 Task: Check the percentage active listings of landscape in the last 3 years.
Action: Mouse moved to (719, 167)
Screenshot: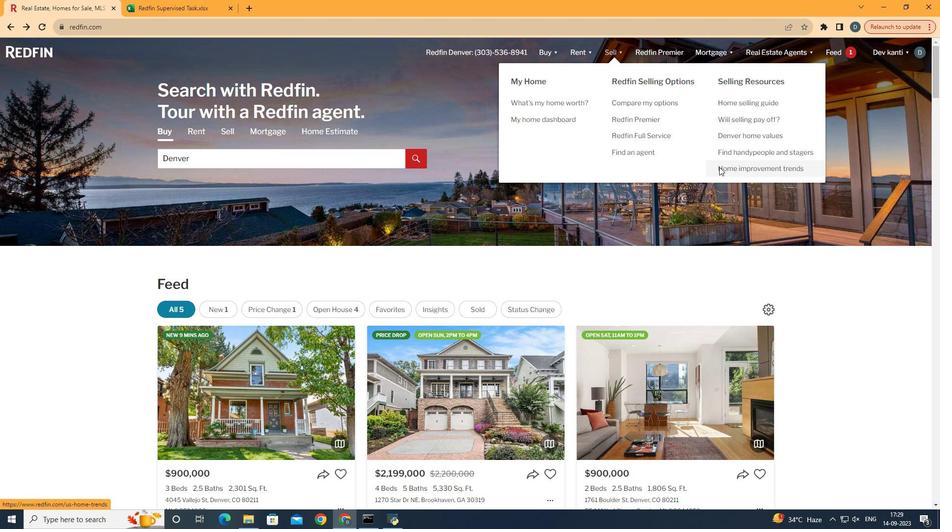 
Action: Mouse pressed left at (719, 167)
Screenshot: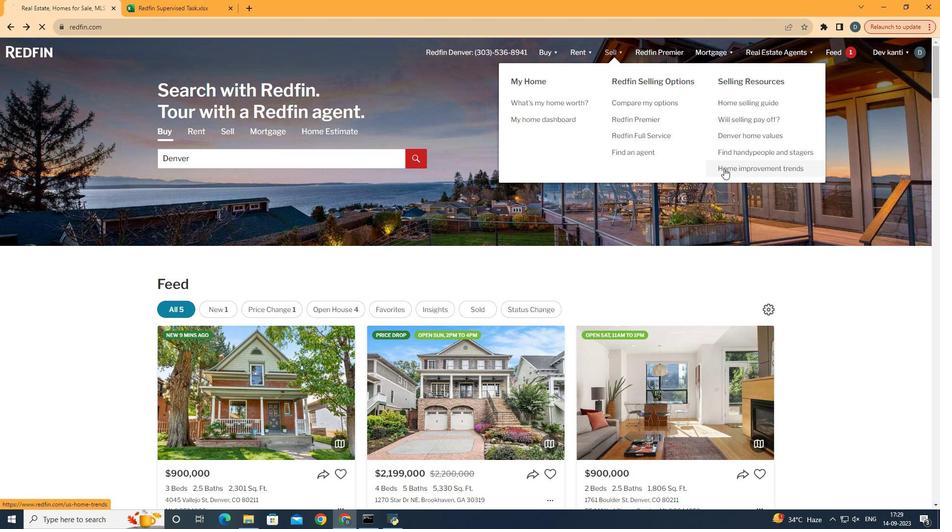 
Action: Mouse moved to (233, 182)
Screenshot: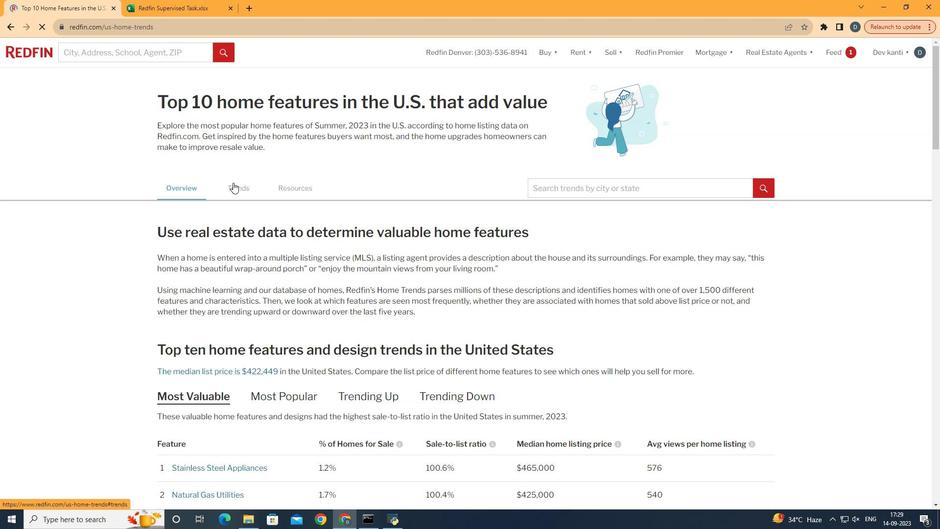 
Action: Mouse pressed left at (233, 182)
Screenshot: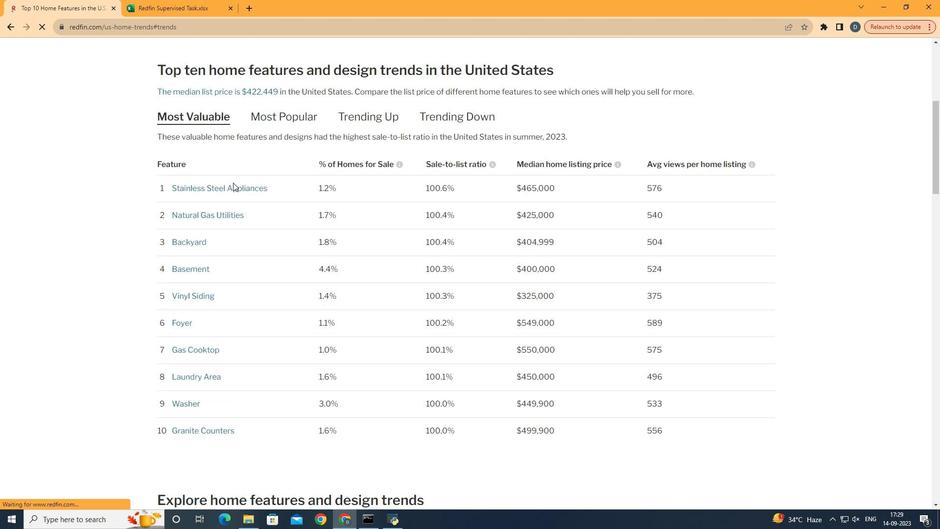 
Action: Mouse moved to (375, 289)
Screenshot: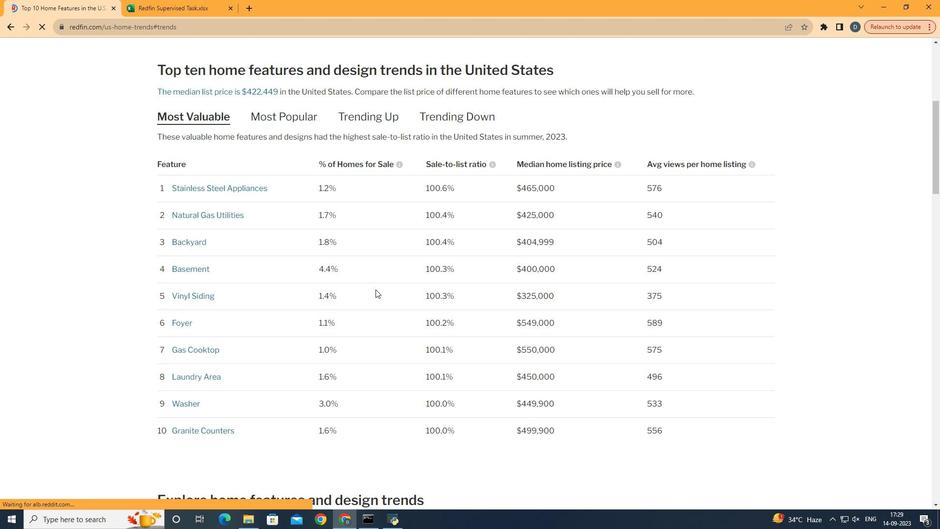 
Action: Mouse scrolled (375, 289) with delta (0, 0)
Screenshot: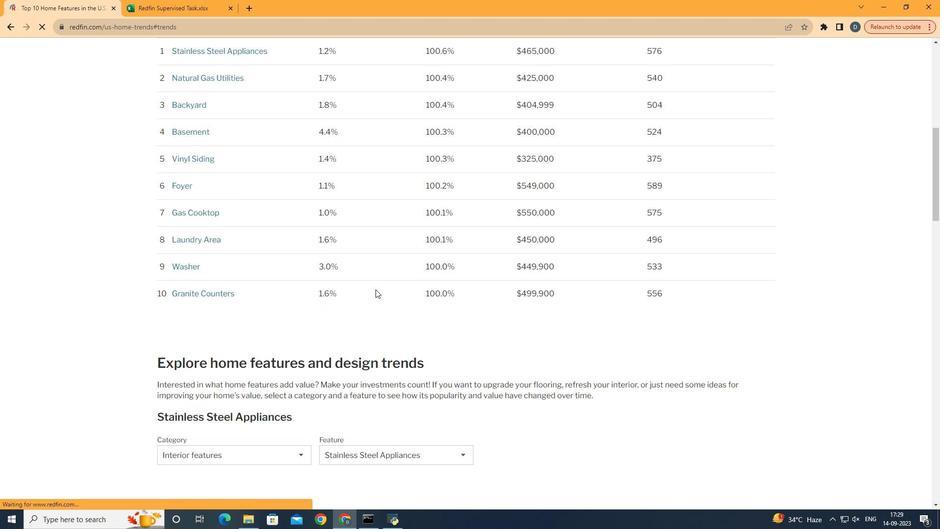 
Action: Mouse scrolled (375, 289) with delta (0, 0)
Screenshot: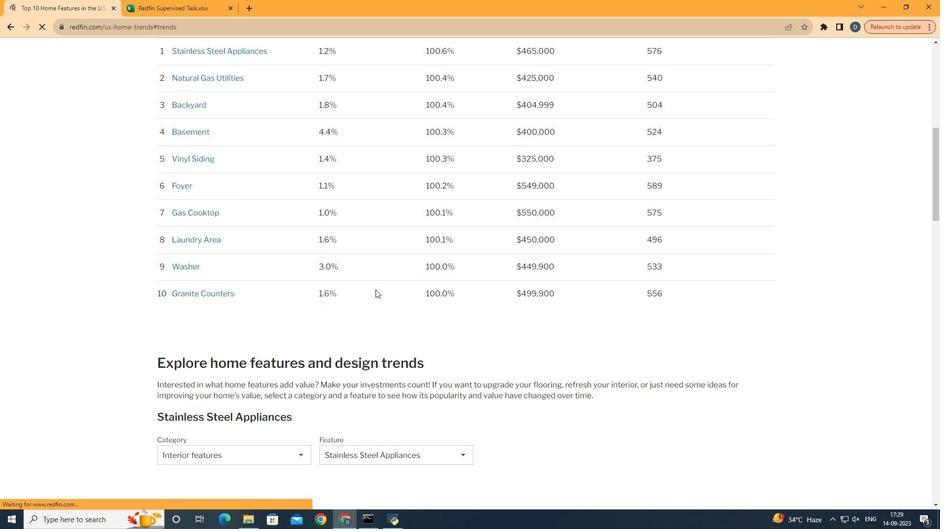 
Action: Mouse scrolled (375, 289) with delta (0, 0)
Screenshot: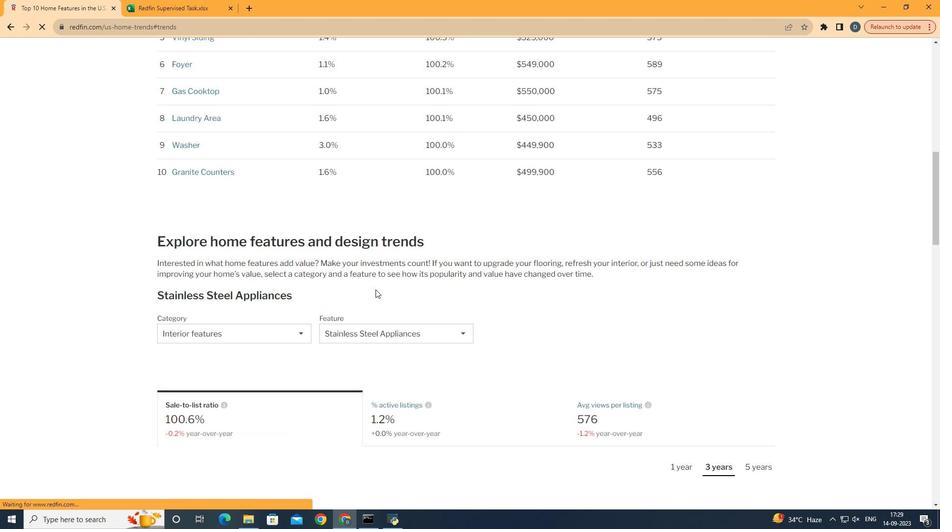 
Action: Mouse scrolled (375, 289) with delta (0, 0)
Screenshot: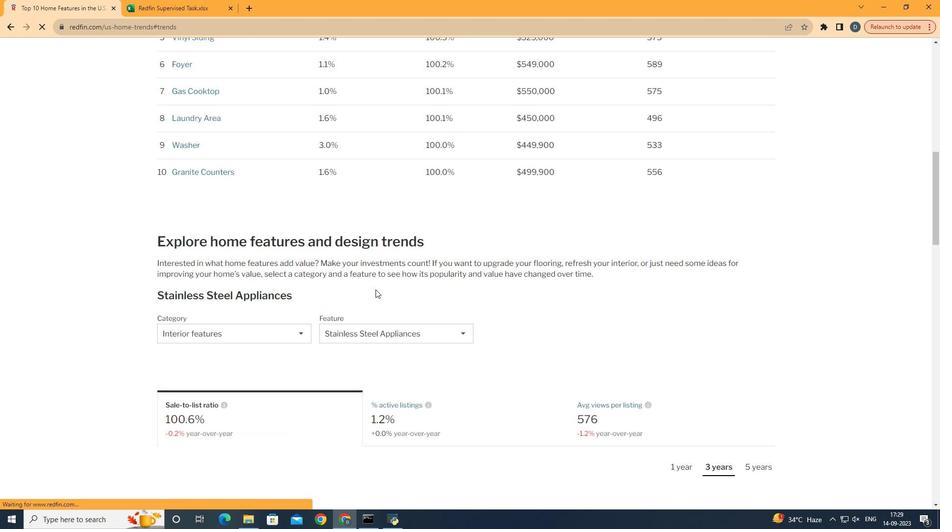 
Action: Mouse scrolled (375, 289) with delta (0, 0)
Screenshot: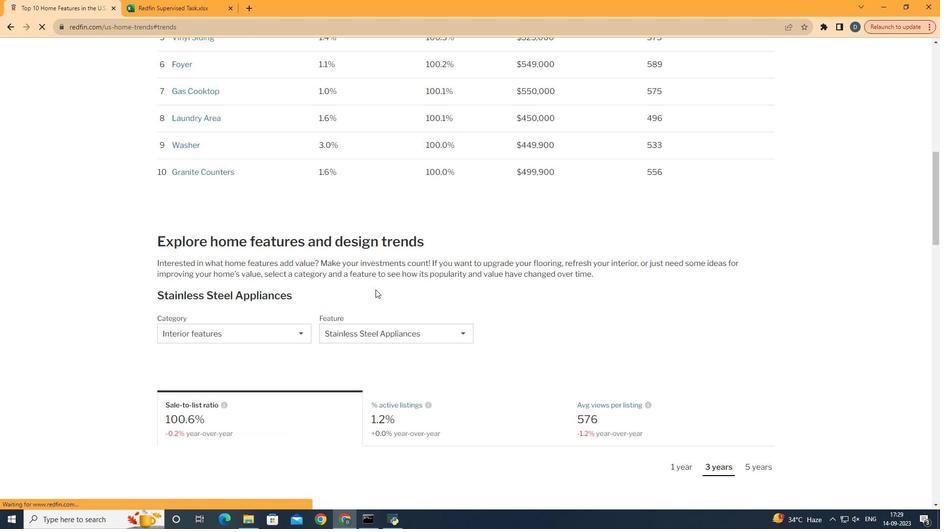 
Action: Mouse scrolled (375, 289) with delta (0, 0)
Screenshot: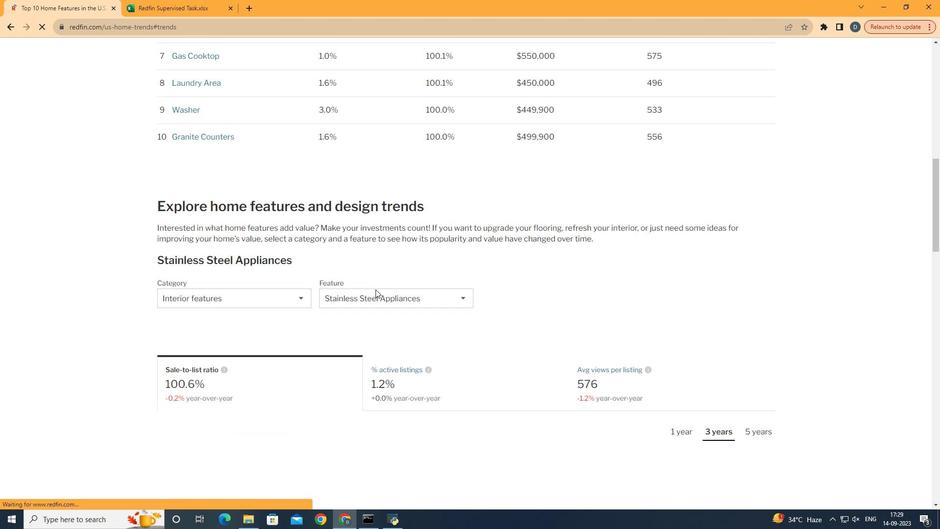 
Action: Mouse moved to (244, 302)
Screenshot: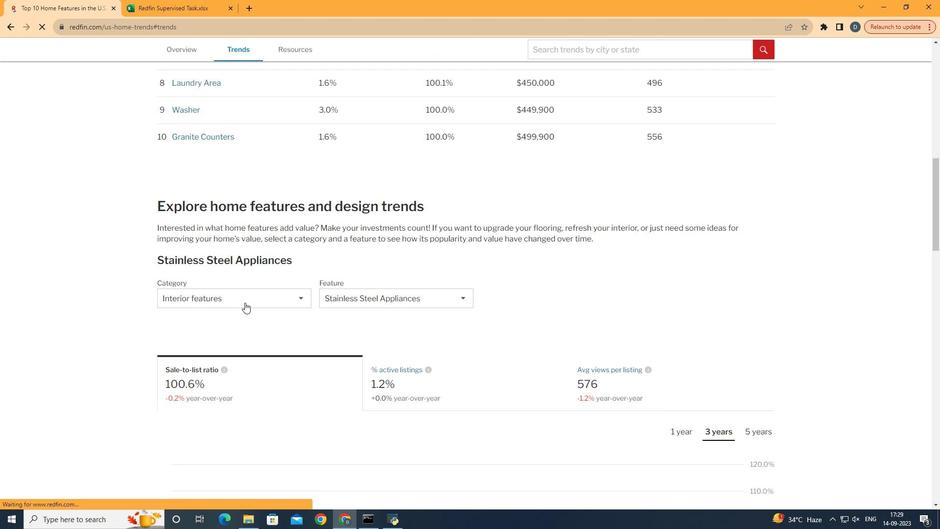 
Action: Mouse pressed left at (244, 302)
Screenshot: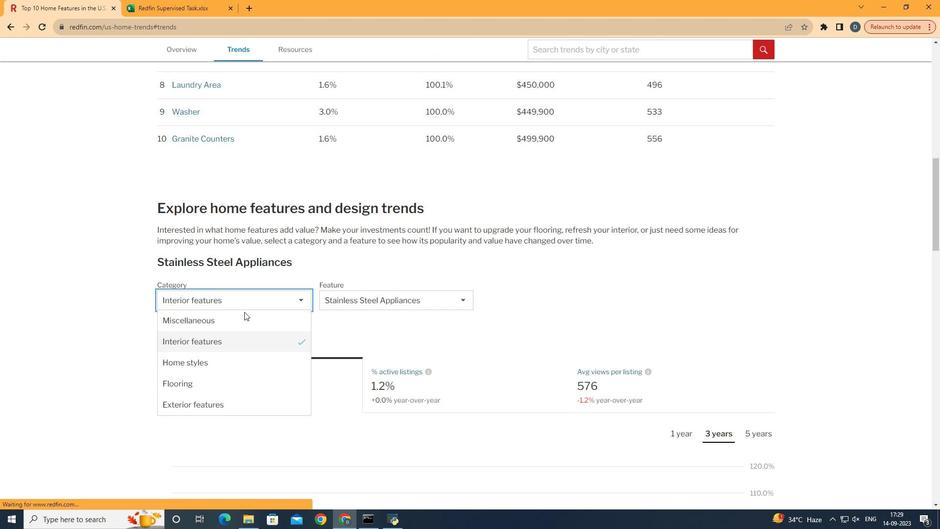 
Action: Mouse moved to (259, 382)
Screenshot: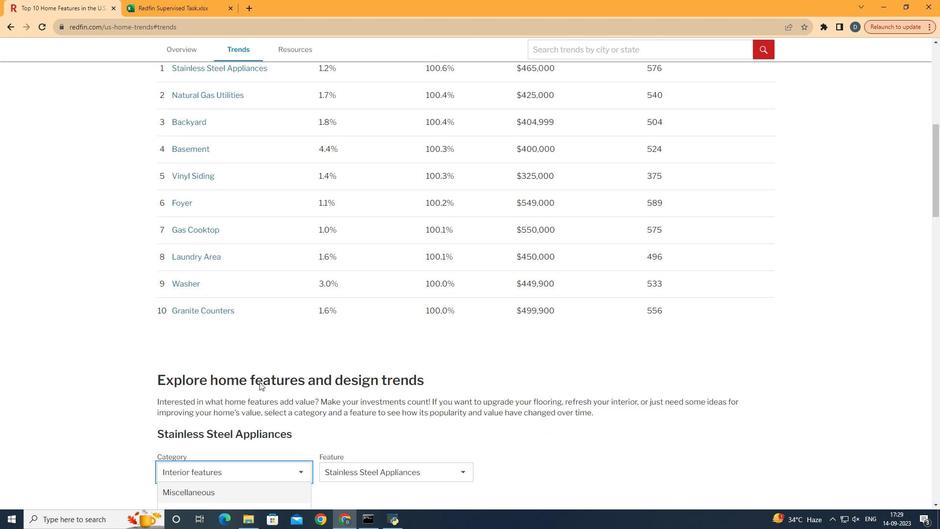 
Action: Mouse scrolled (259, 381) with delta (0, 0)
Screenshot: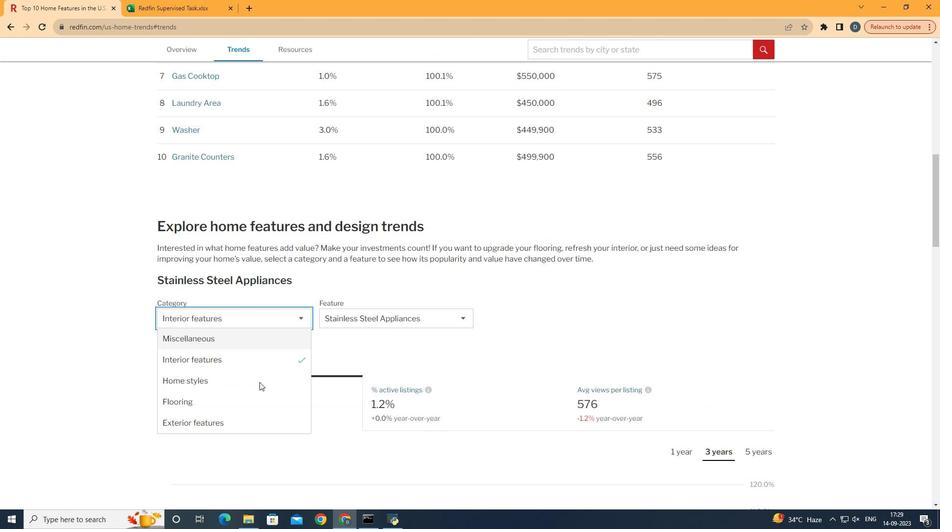 
Action: Mouse scrolled (259, 381) with delta (0, 0)
Screenshot: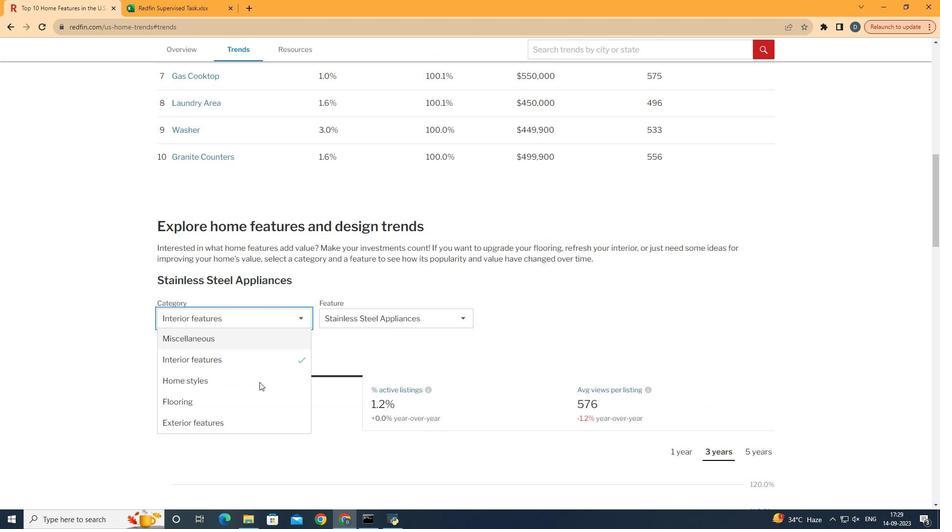 
Action: Mouse scrolled (259, 381) with delta (0, 0)
Screenshot: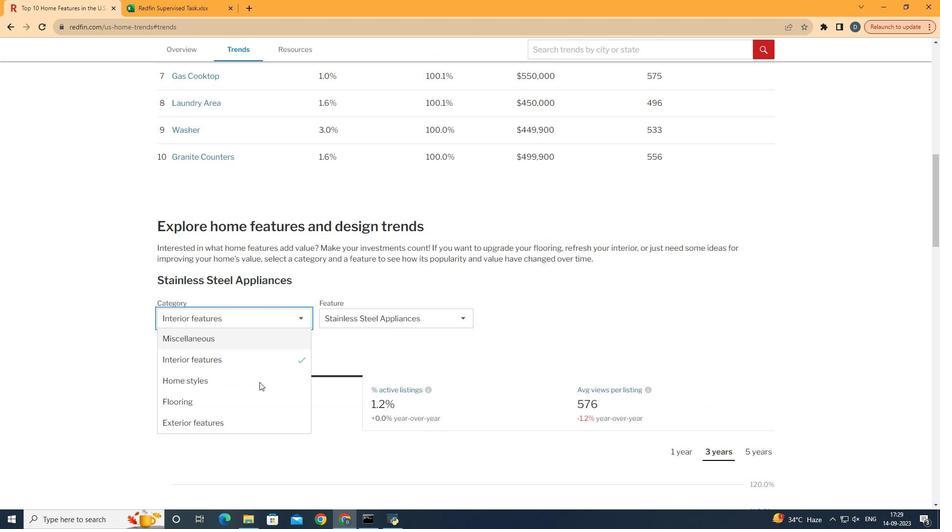
Action: Mouse scrolled (259, 381) with delta (0, 0)
Screenshot: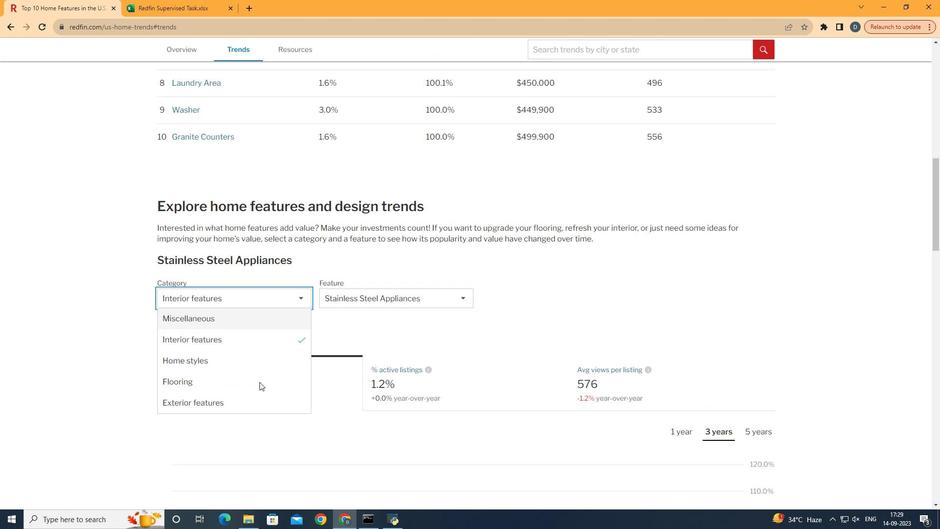 
Action: Mouse scrolled (259, 381) with delta (0, 0)
Screenshot: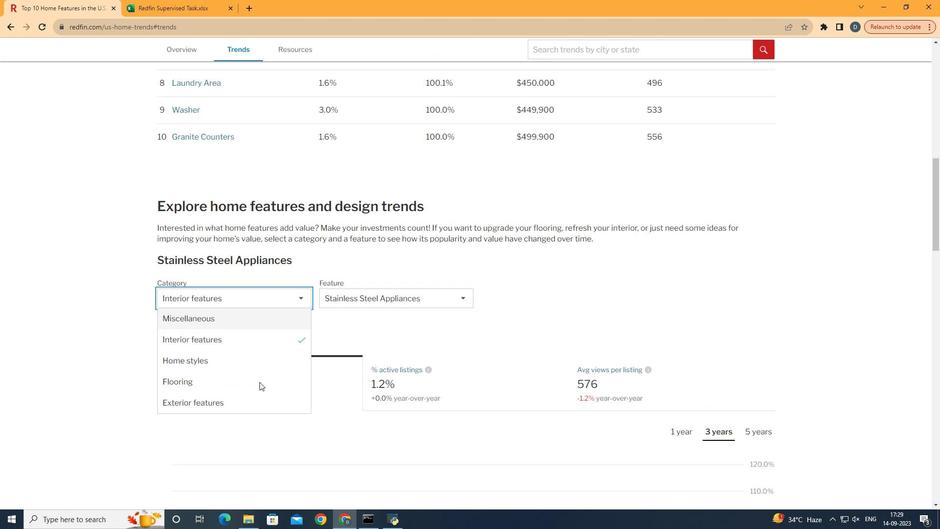 
Action: Mouse scrolled (259, 381) with delta (0, 0)
Screenshot: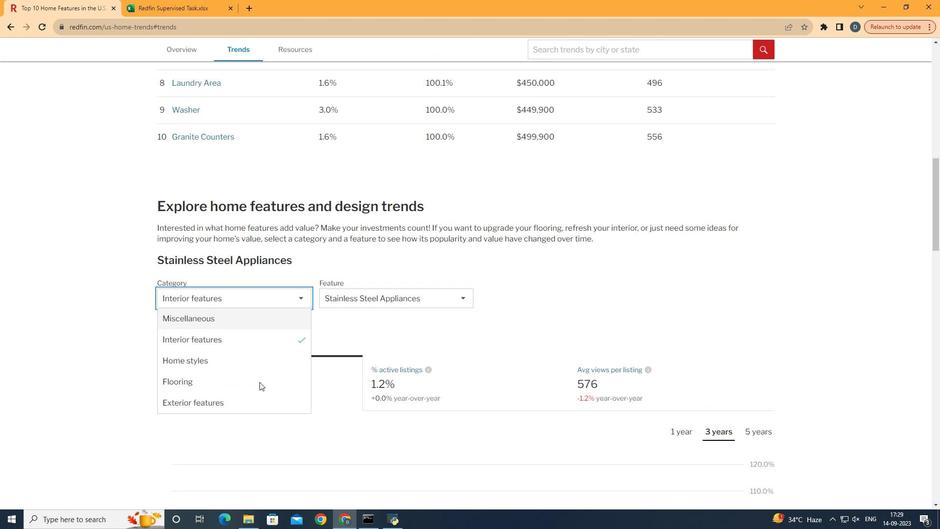 
Action: Mouse moved to (251, 408)
Screenshot: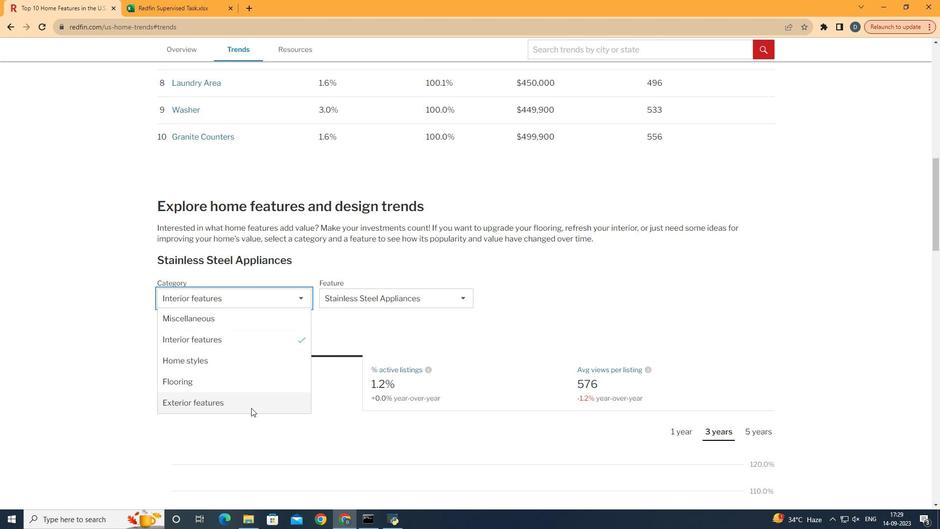 
Action: Mouse pressed left at (251, 408)
Screenshot: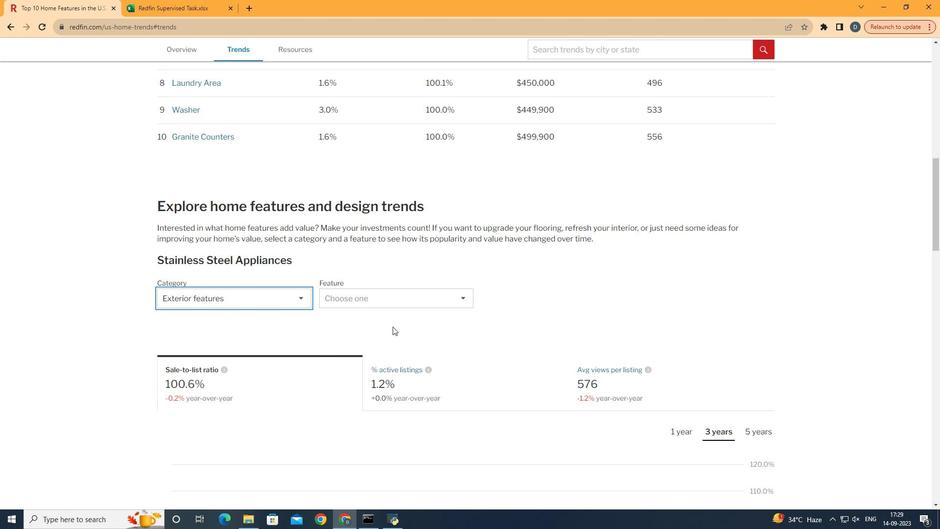 
Action: Mouse moved to (404, 304)
Screenshot: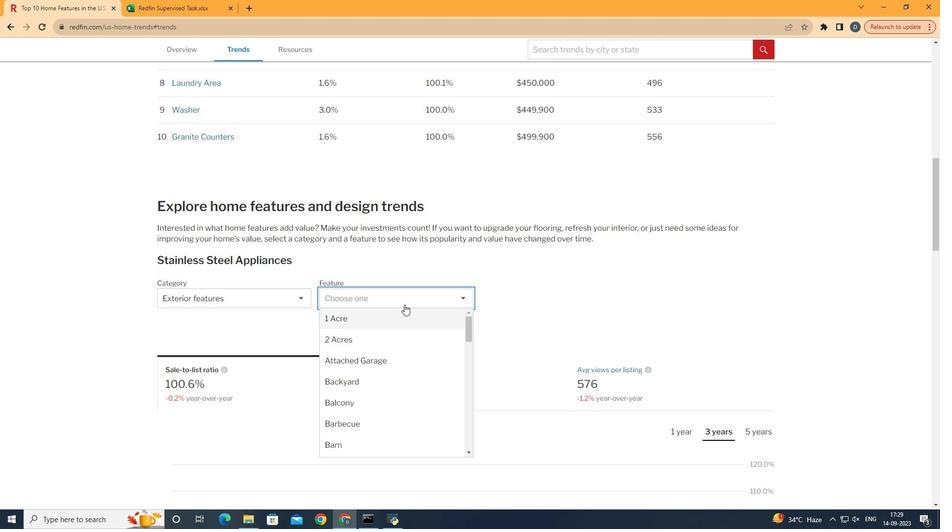 
Action: Mouse pressed left at (404, 304)
Screenshot: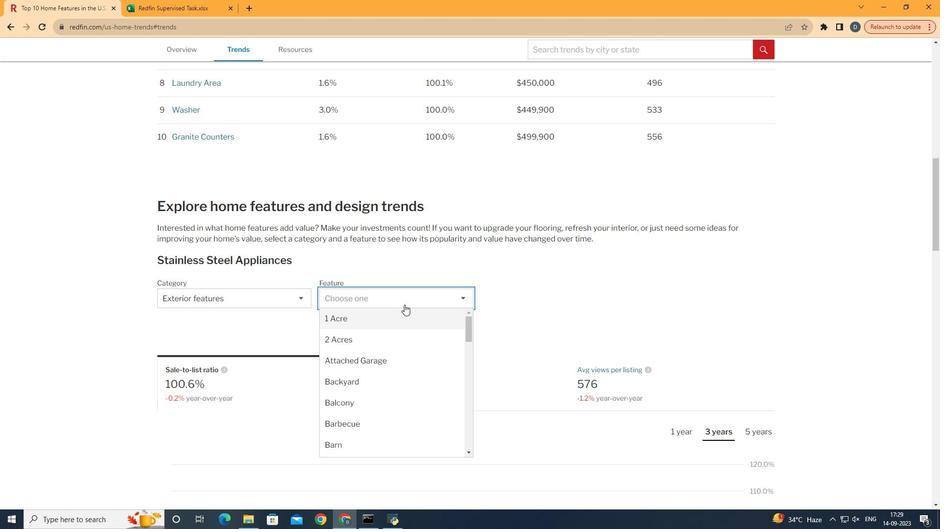
Action: Mouse moved to (410, 365)
Screenshot: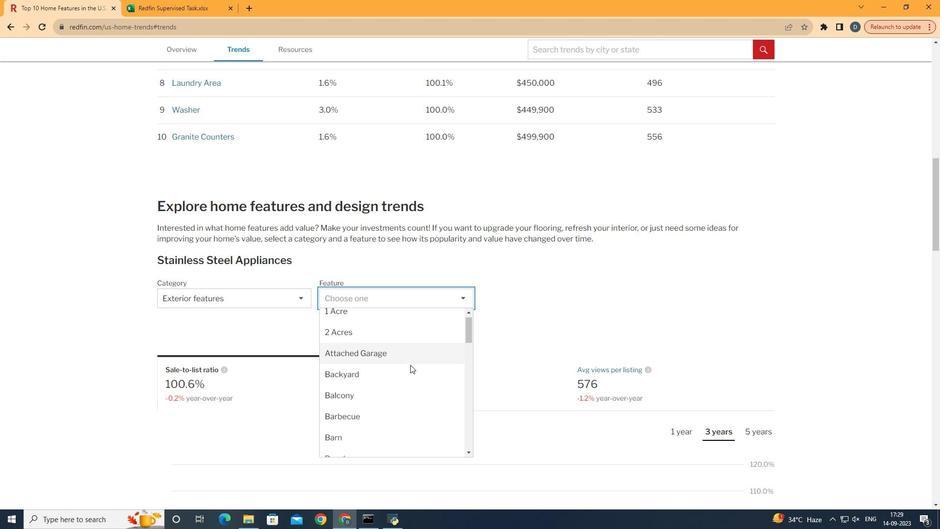 
Action: Mouse scrolled (410, 364) with delta (0, 0)
Screenshot: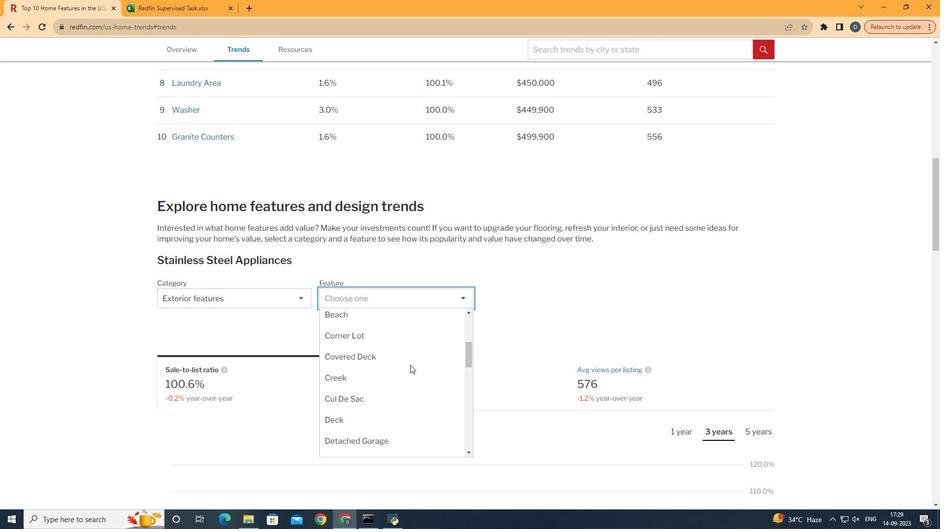 
Action: Mouse scrolled (410, 364) with delta (0, 0)
Screenshot: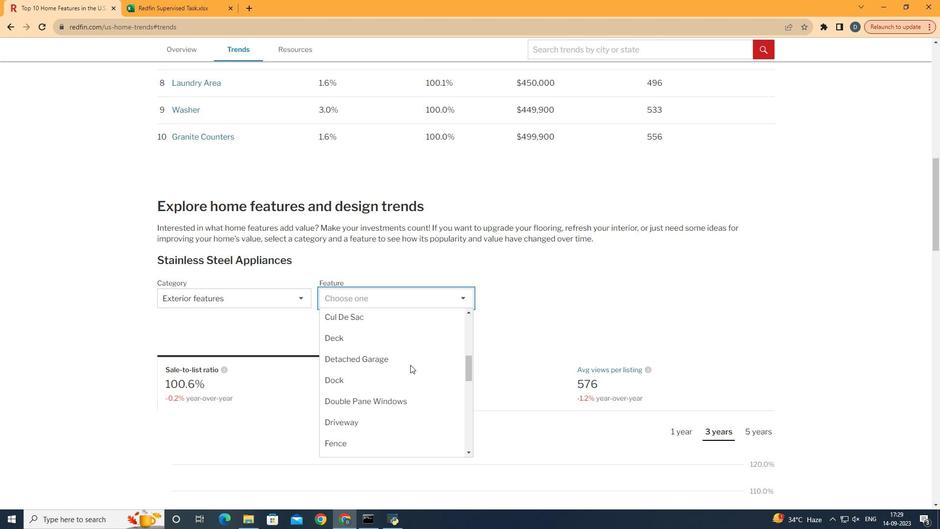 
Action: Mouse scrolled (410, 364) with delta (0, 0)
Screenshot: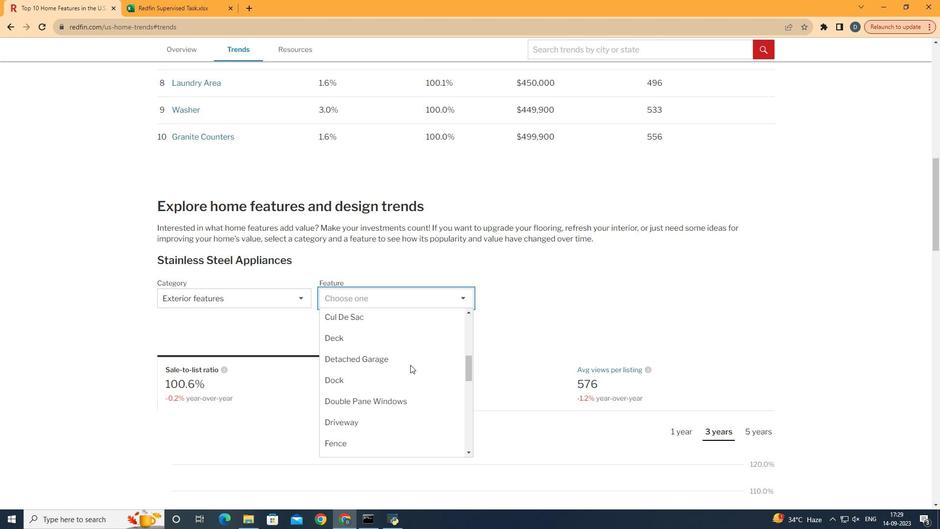
Action: Mouse scrolled (410, 364) with delta (0, 0)
Screenshot: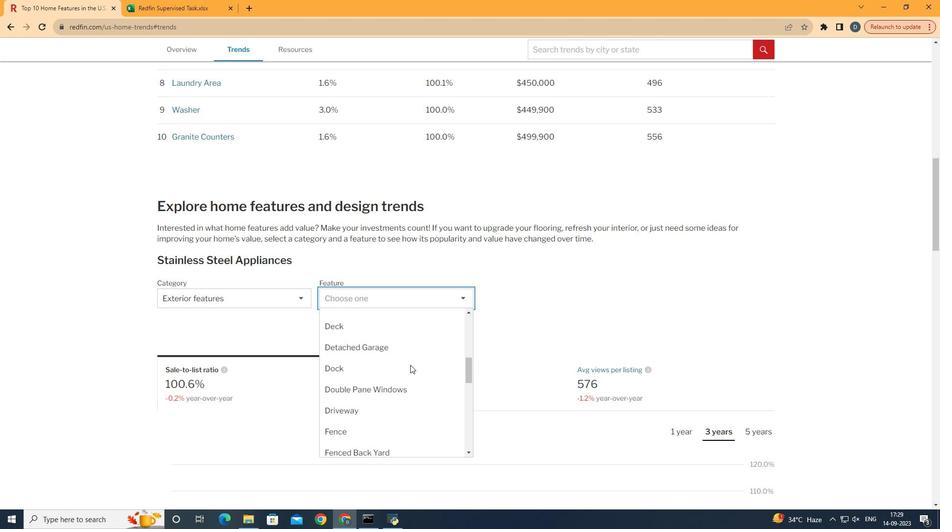 
Action: Mouse scrolled (410, 364) with delta (0, 0)
Screenshot: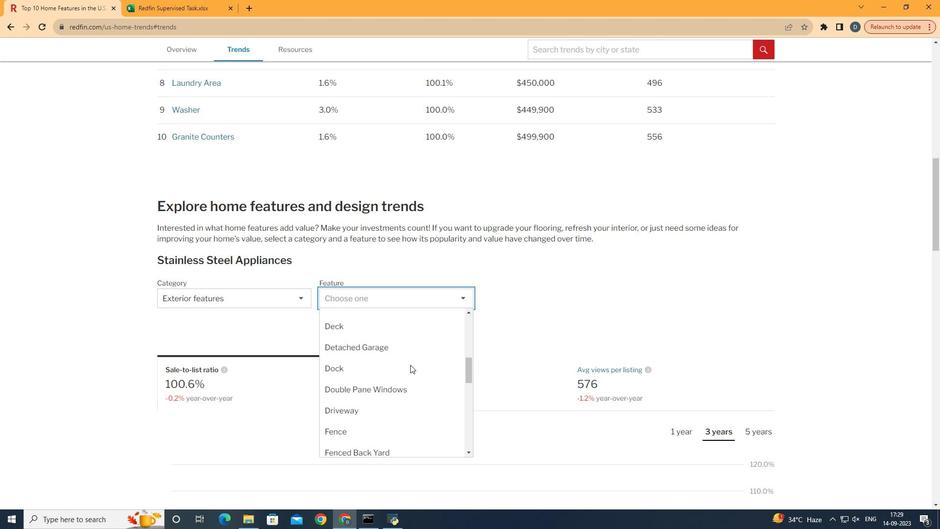 
Action: Mouse scrolled (410, 364) with delta (0, 0)
Screenshot: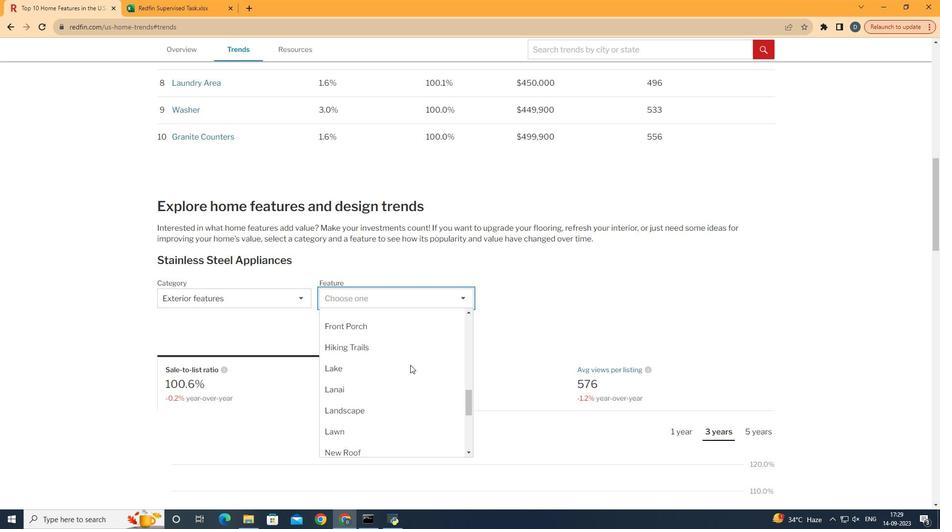 
Action: Mouse scrolled (410, 364) with delta (0, 0)
Screenshot: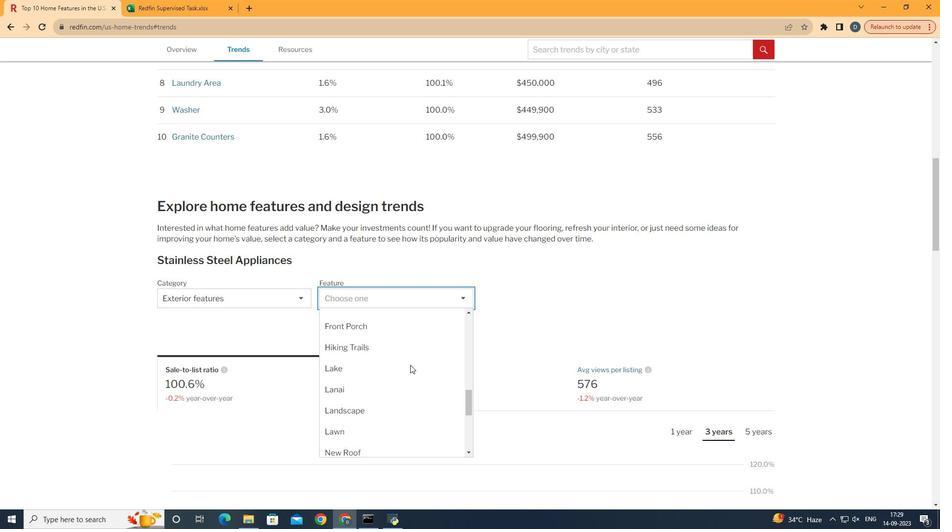 
Action: Mouse scrolled (410, 364) with delta (0, 0)
Screenshot: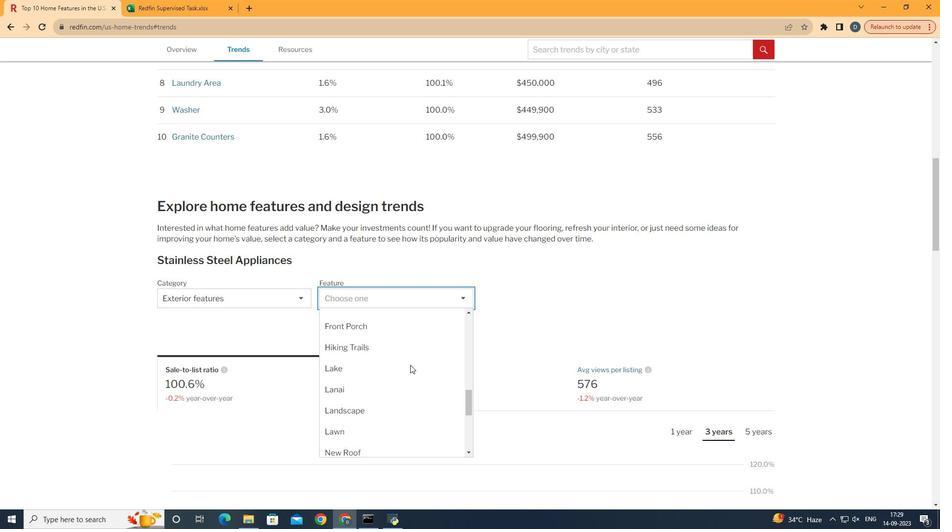 
Action: Mouse scrolled (410, 364) with delta (0, 0)
Screenshot: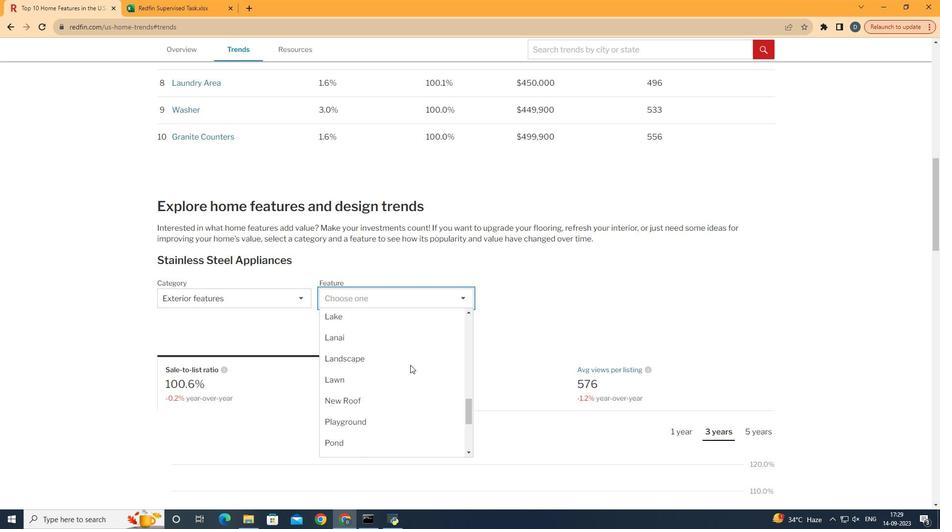 
Action: Mouse scrolled (410, 364) with delta (0, 0)
Screenshot: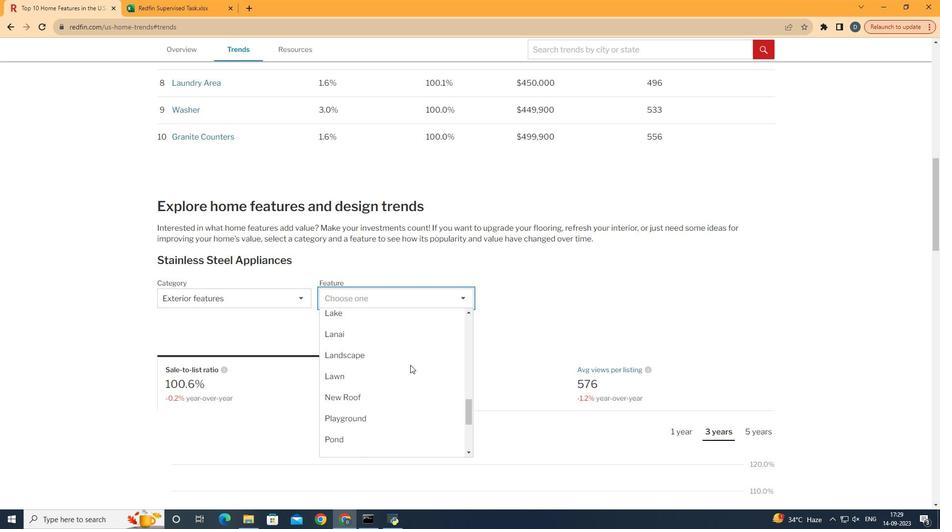 
Action: Mouse moved to (422, 354)
Screenshot: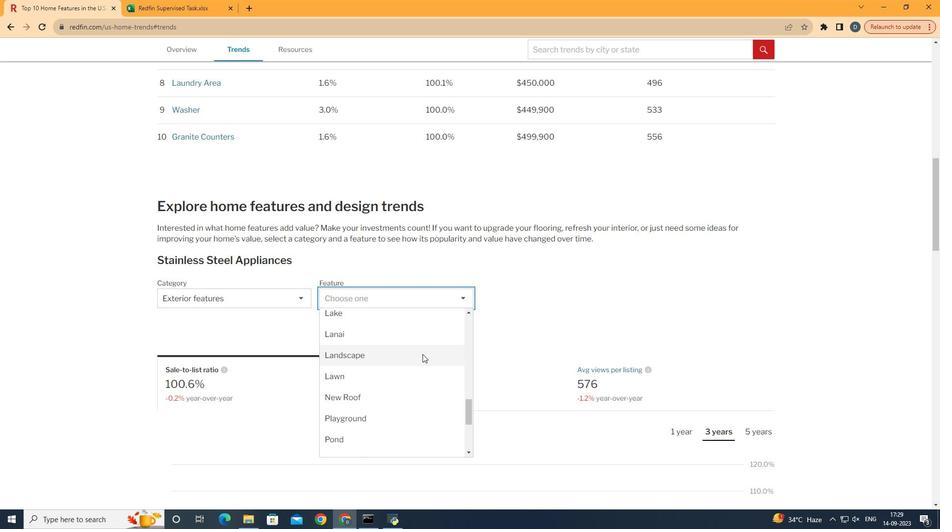 
Action: Mouse pressed left at (422, 354)
Screenshot: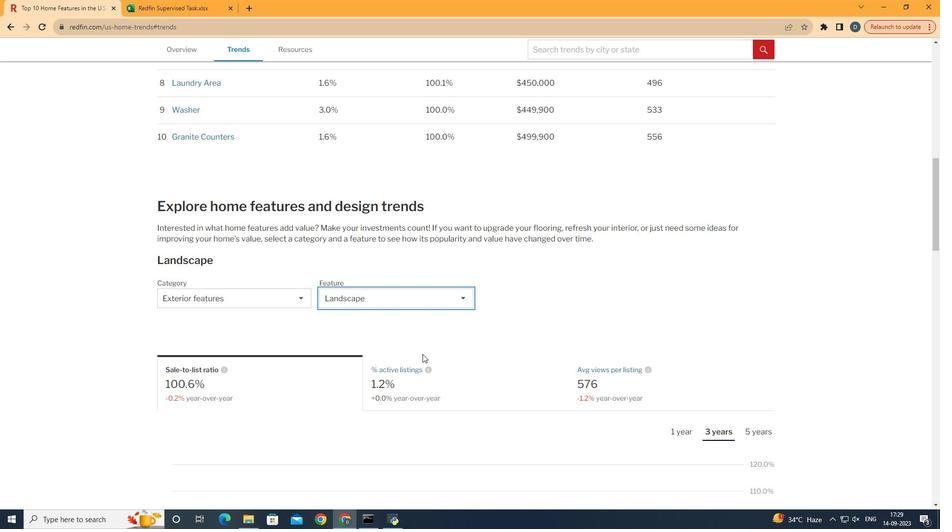 
Action: Mouse moved to (516, 327)
Screenshot: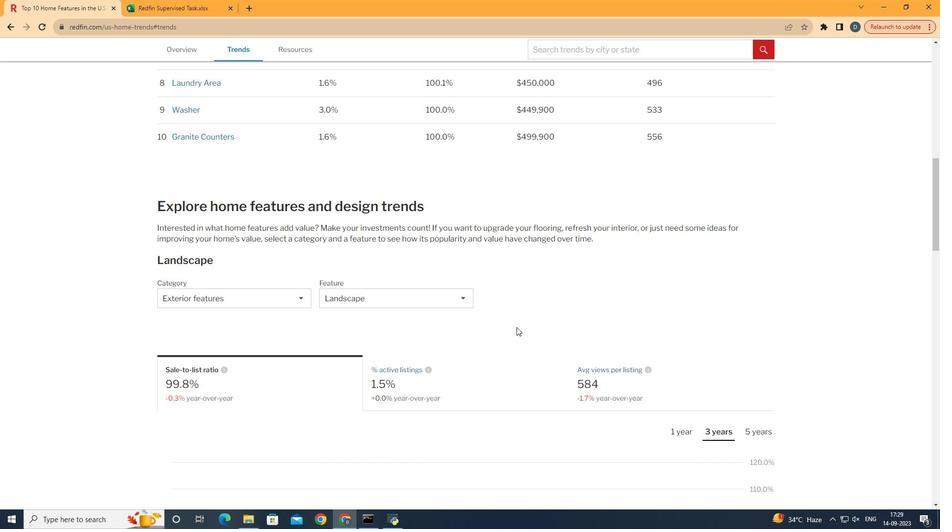 
Action: Mouse pressed left at (516, 327)
Screenshot: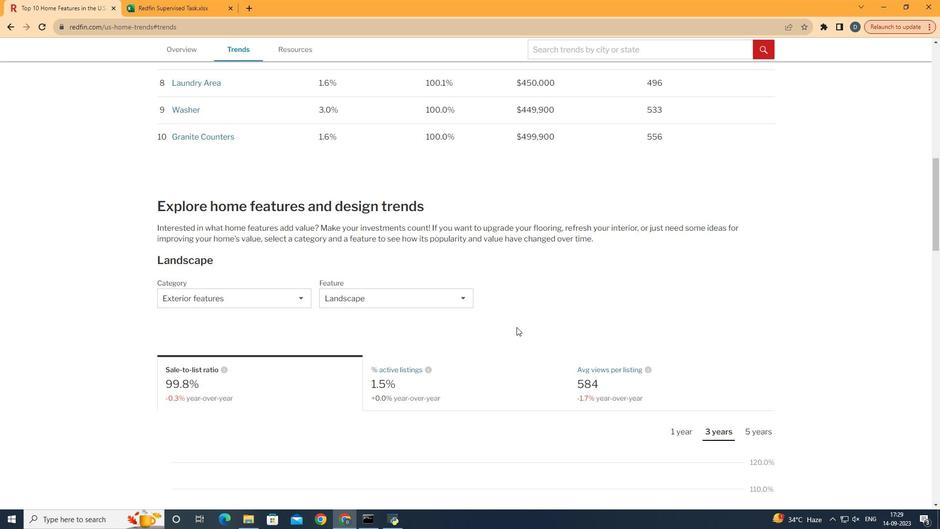 
Action: Mouse scrolled (516, 326) with delta (0, 0)
Screenshot: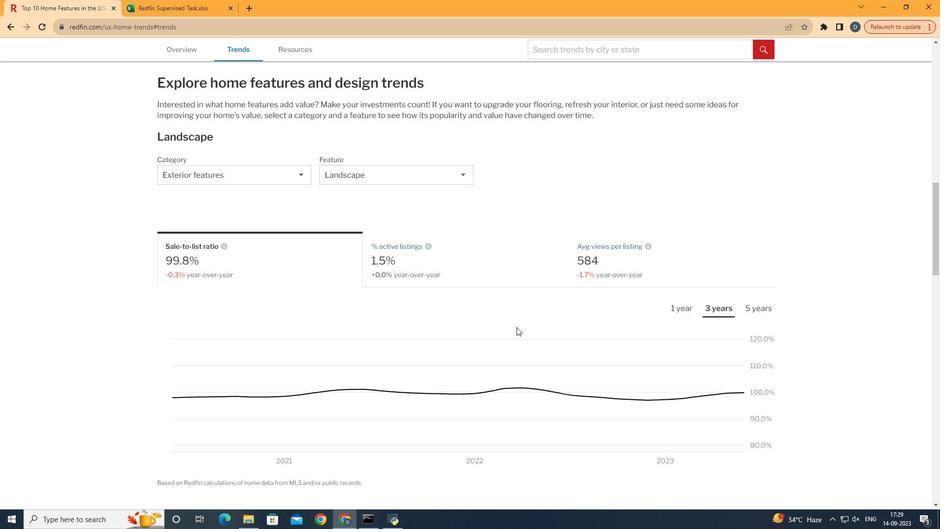 
Action: Mouse scrolled (516, 326) with delta (0, 0)
Screenshot: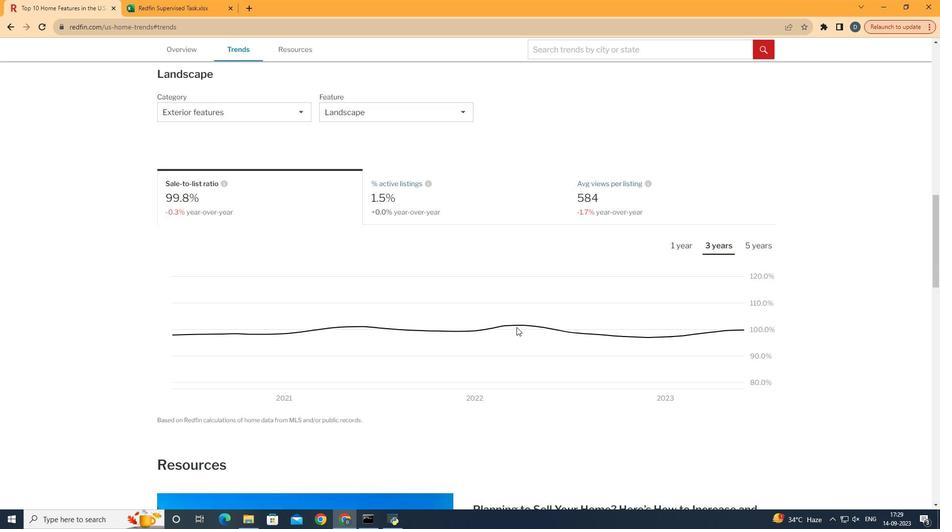 
Action: Mouse scrolled (516, 326) with delta (0, 0)
Screenshot: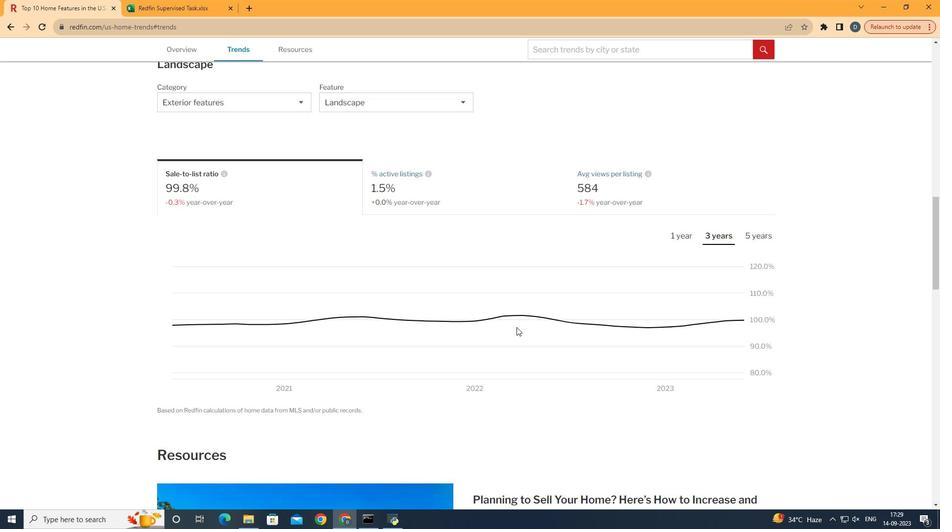 
Action: Mouse scrolled (516, 326) with delta (0, 0)
Screenshot: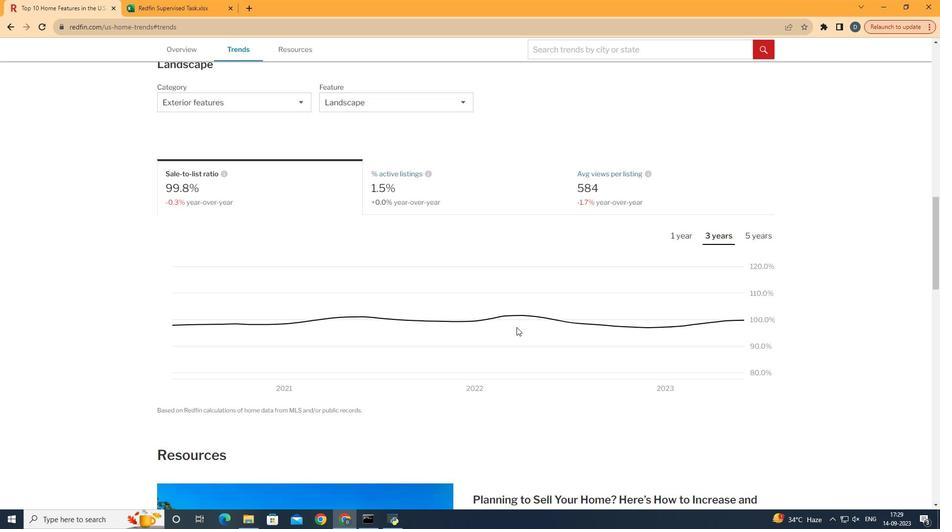 
Action: Mouse moved to (476, 193)
Screenshot: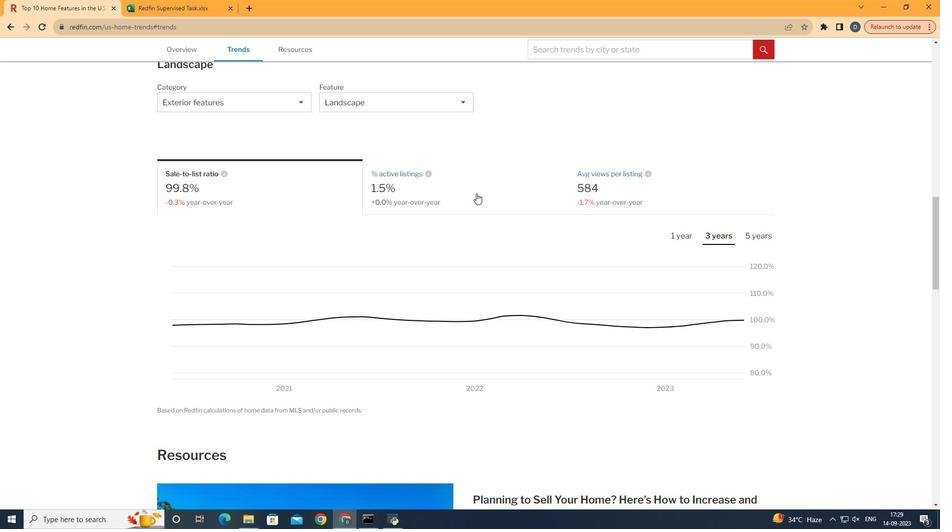 
Action: Mouse pressed left at (476, 193)
Screenshot: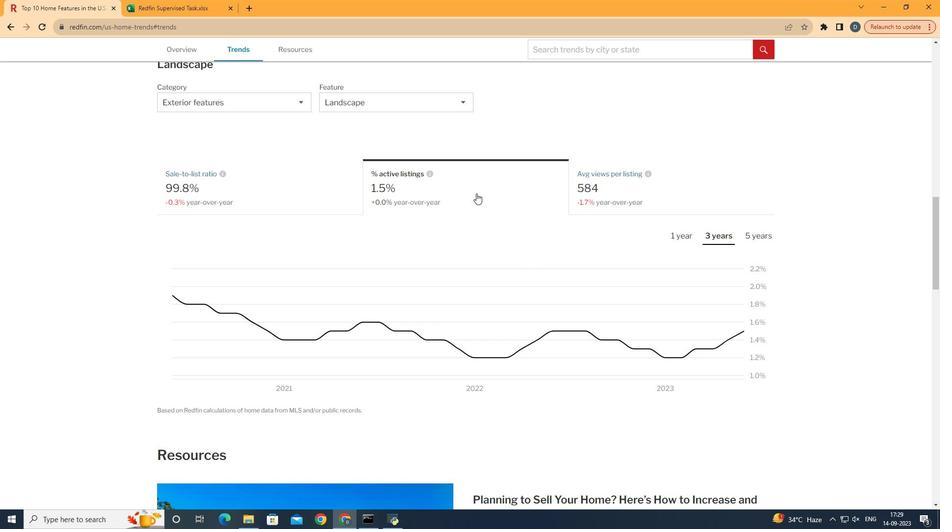 
Action: Mouse moved to (716, 242)
Screenshot: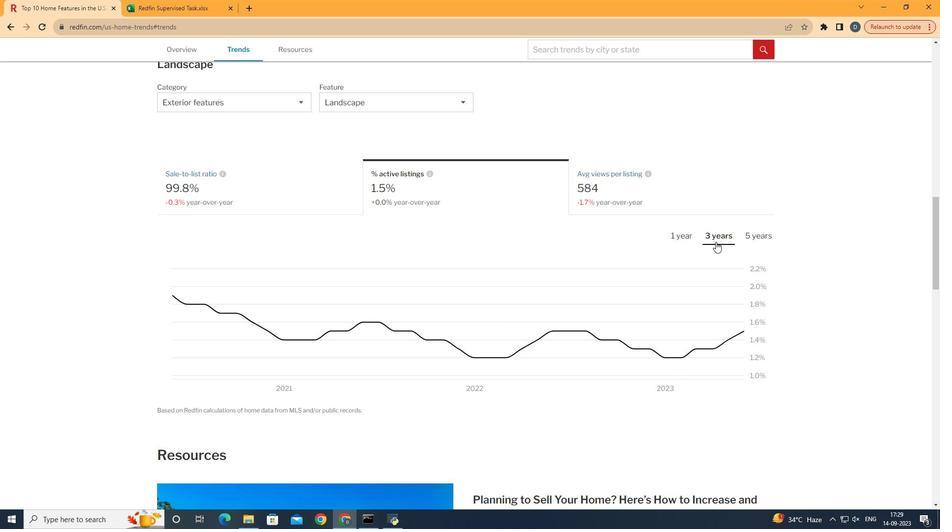 
Action: Mouse pressed left at (716, 242)
Screenshot: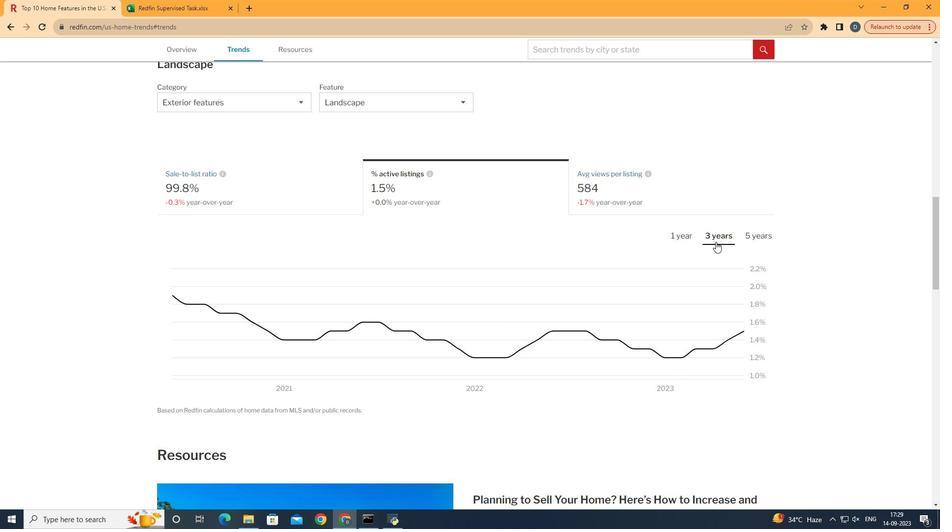 
